 Task: Locate emails with social media notifications: `category:social`.
Action: Mouse moved to (503, 74)
Screenshot: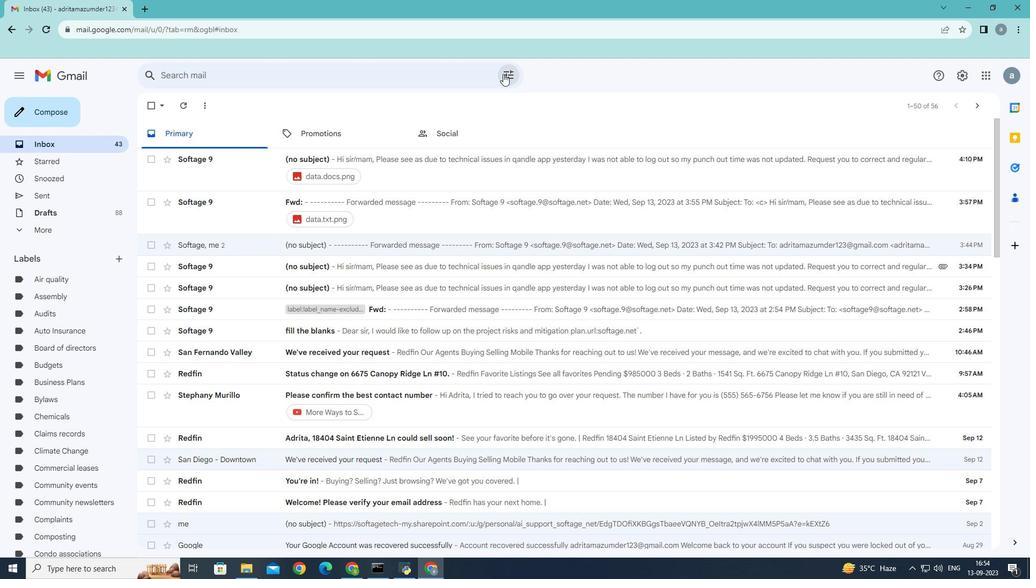 
Action: Mouse pressed left at (503, 74)
Screenshot: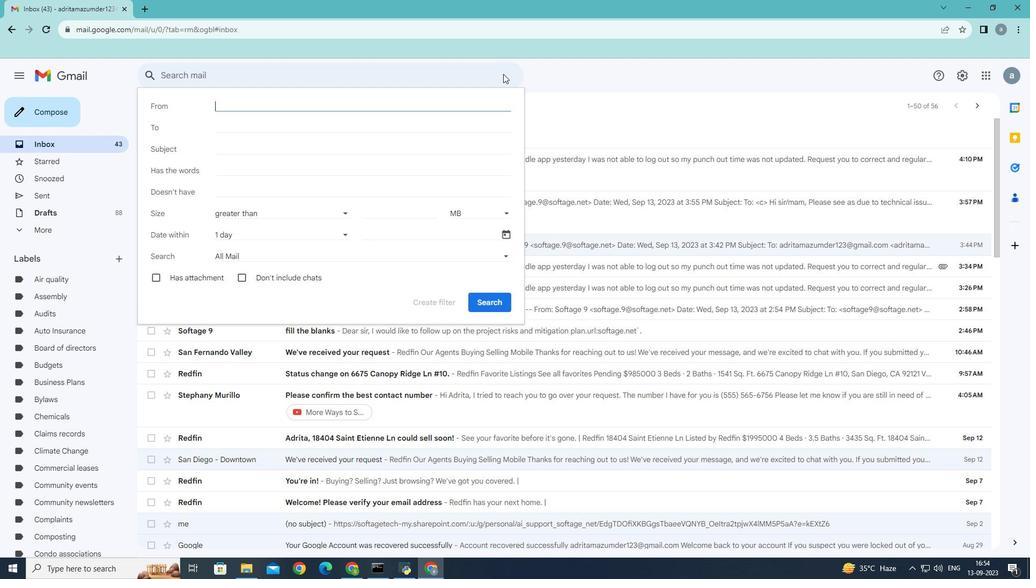 
Action: Mouse moved to (238, 169)
Screenshot: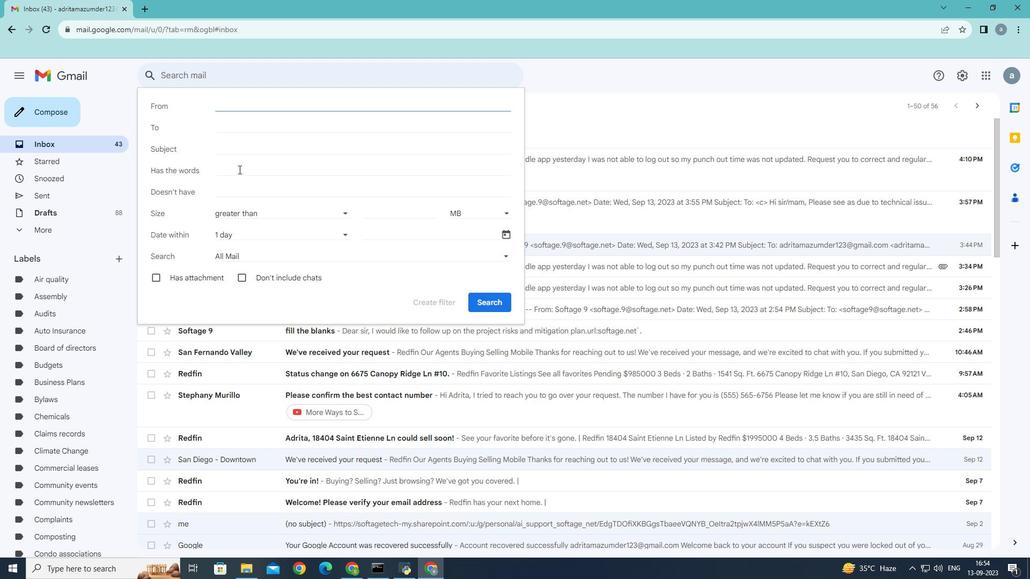 
Action: Mouse pressed left at (238, 169)
Screenshot: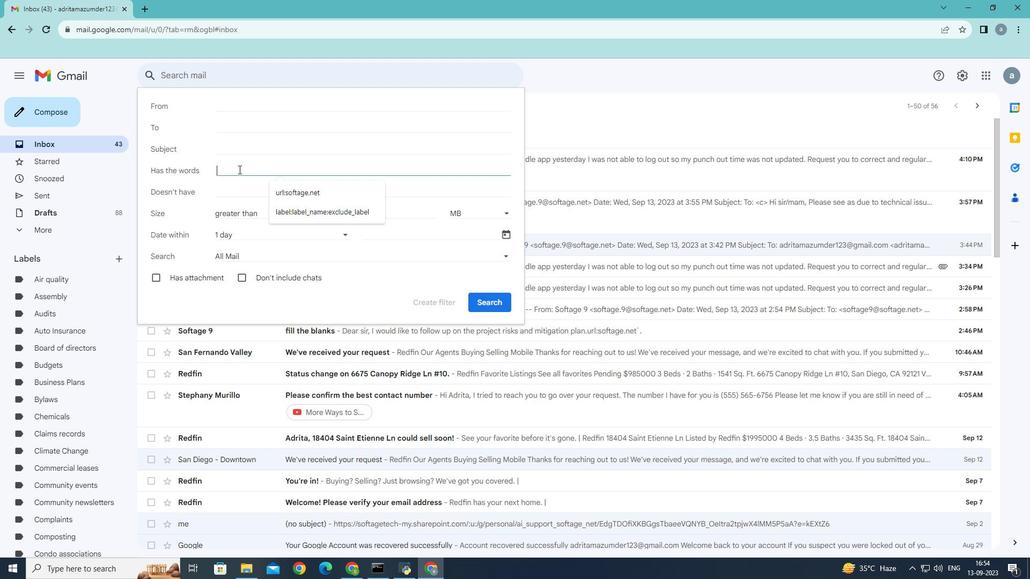 
Action: Key pressed category<Key.shift>:social
Screenshot: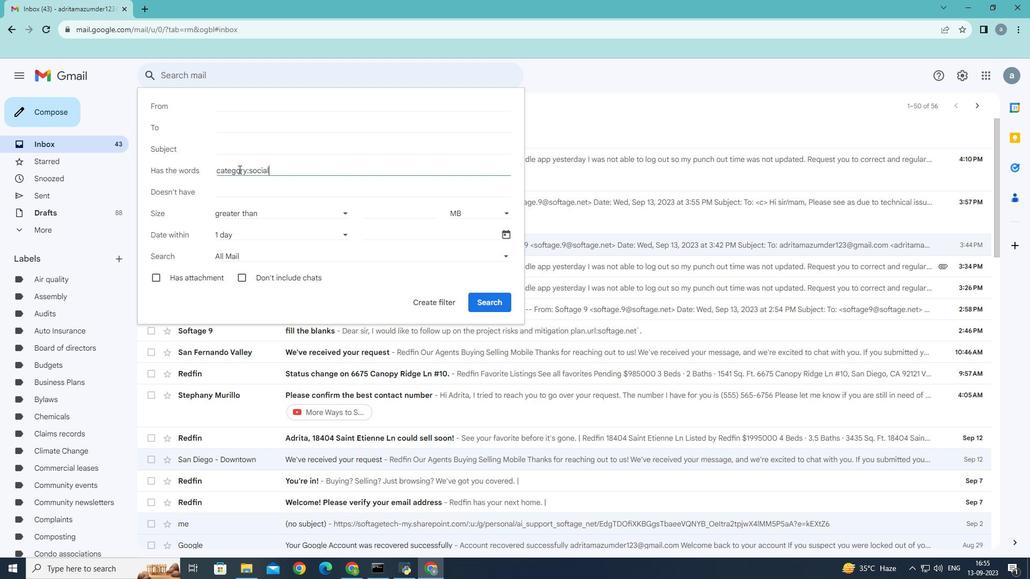 
Action: Mouse moved to (492, 303)
Screenshot: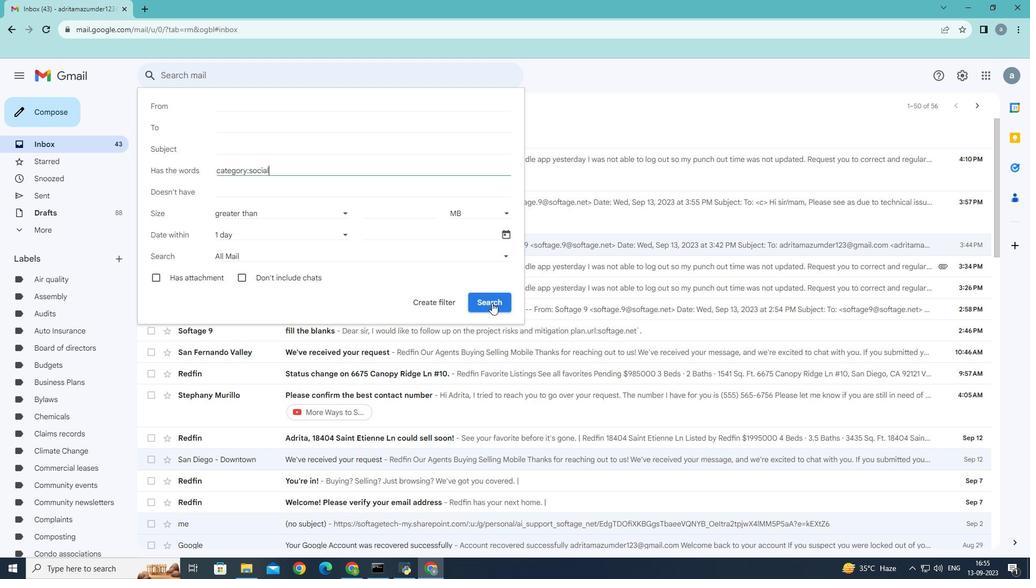 
Action: Mouse pressed left at (492, 303)
Screenshot: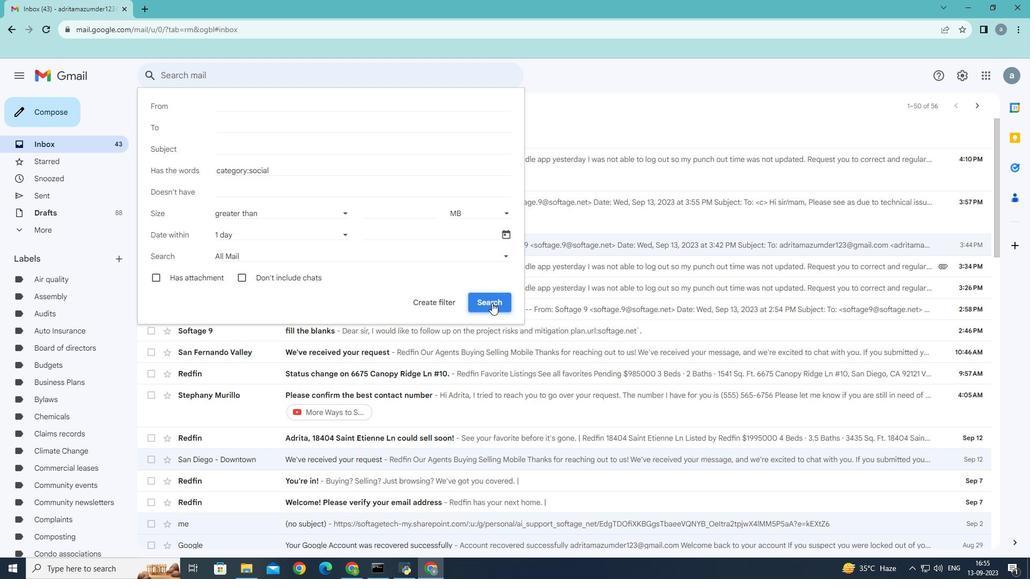 
